 Task: Select location "New Delhi,Delhi".
Action: Mouse moved to (665, 91)
Screenshot: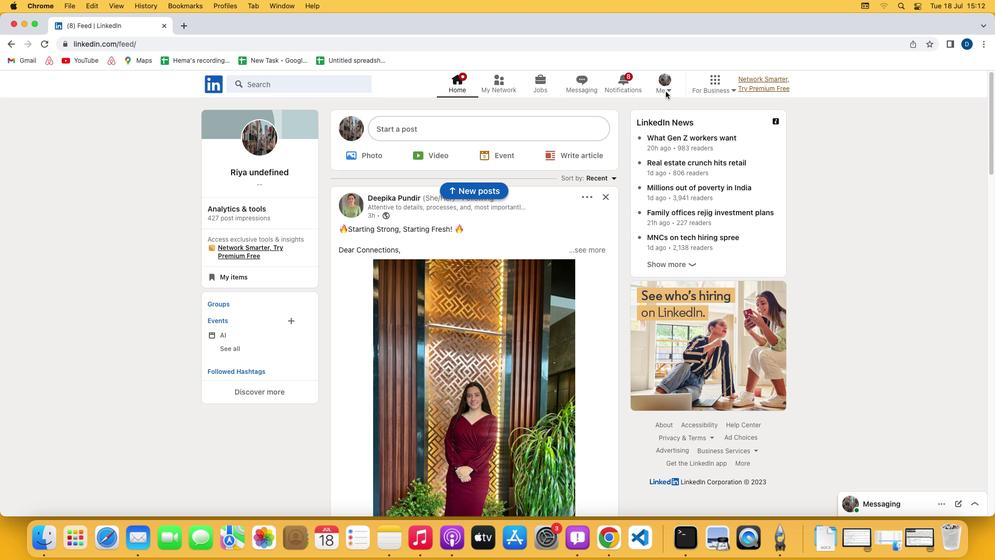 
Action: Mouse pressed left at (665, 91)
Screenshot: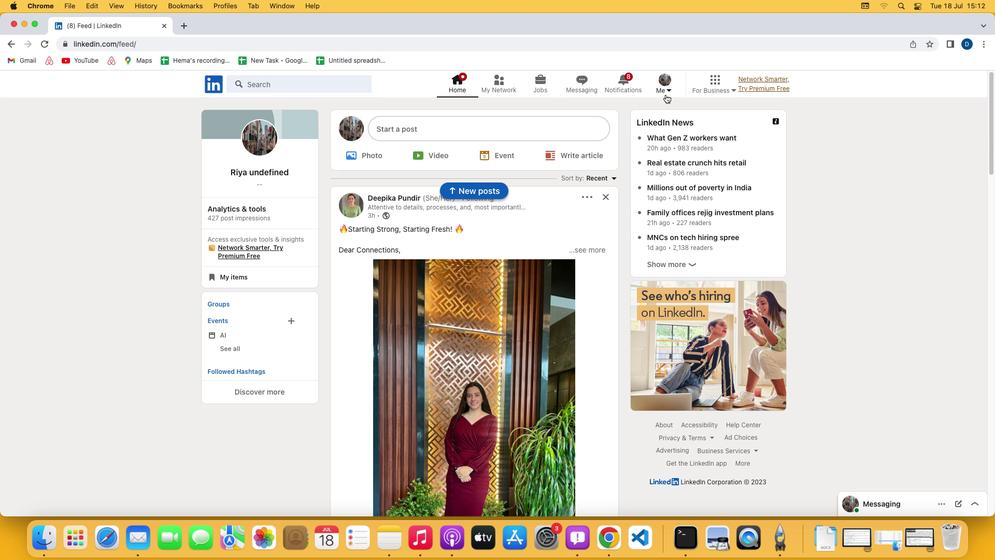 
Action: Mouse moved to (666, 90)
Screenshot: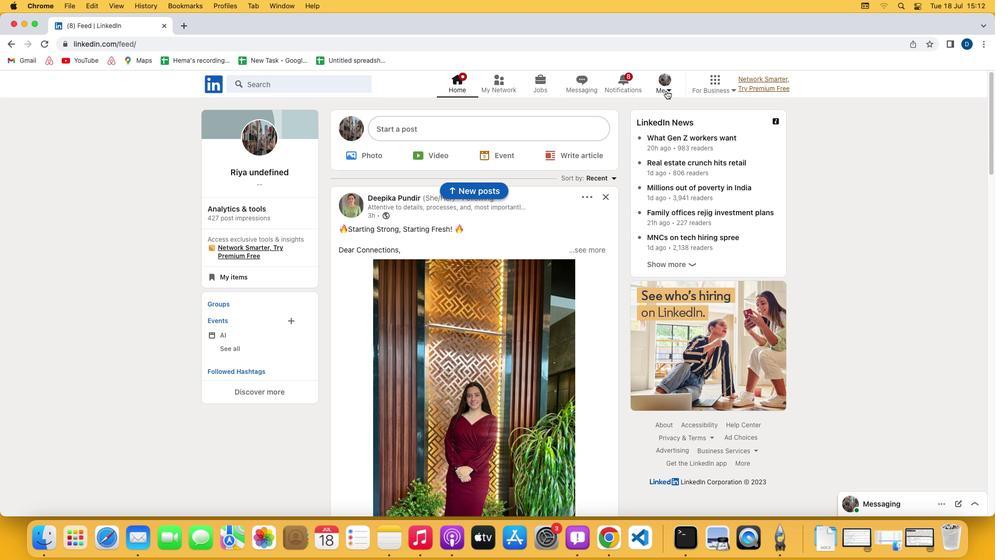 
Action: Mouse pressed left at (666, 90)
Screenshot: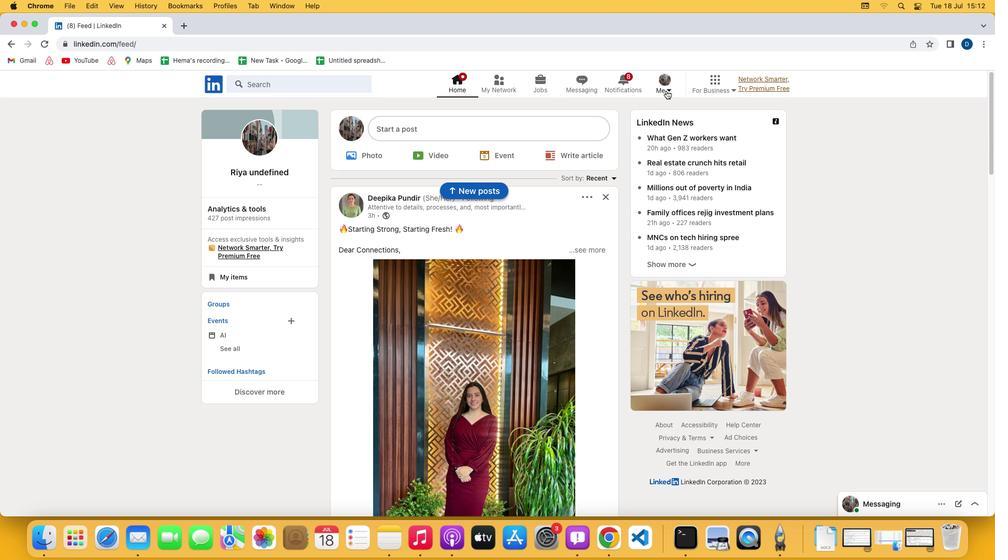 
Action: Mouse moved to (615, 144)
Screenshot: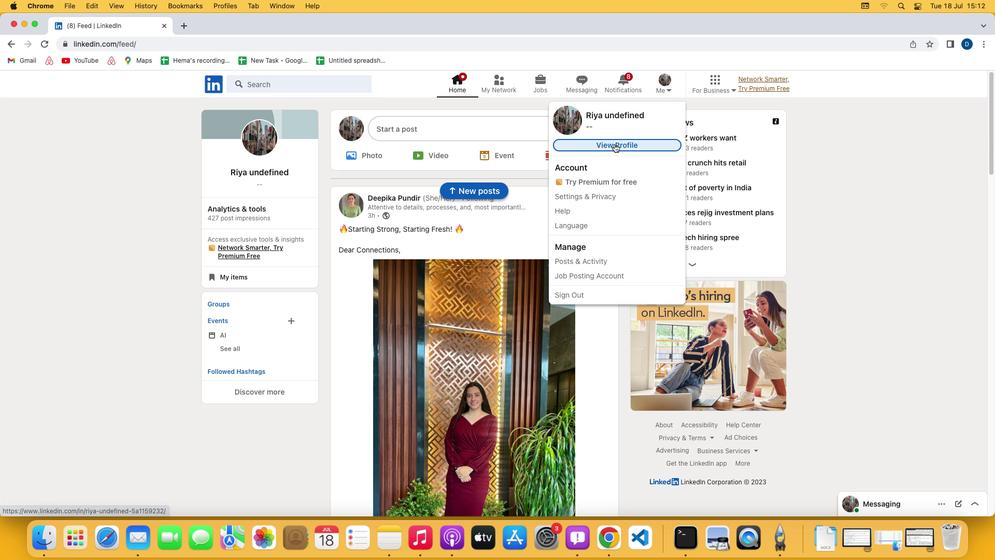 
Action: Mouse pressed left at (615, 144)
Screenshot: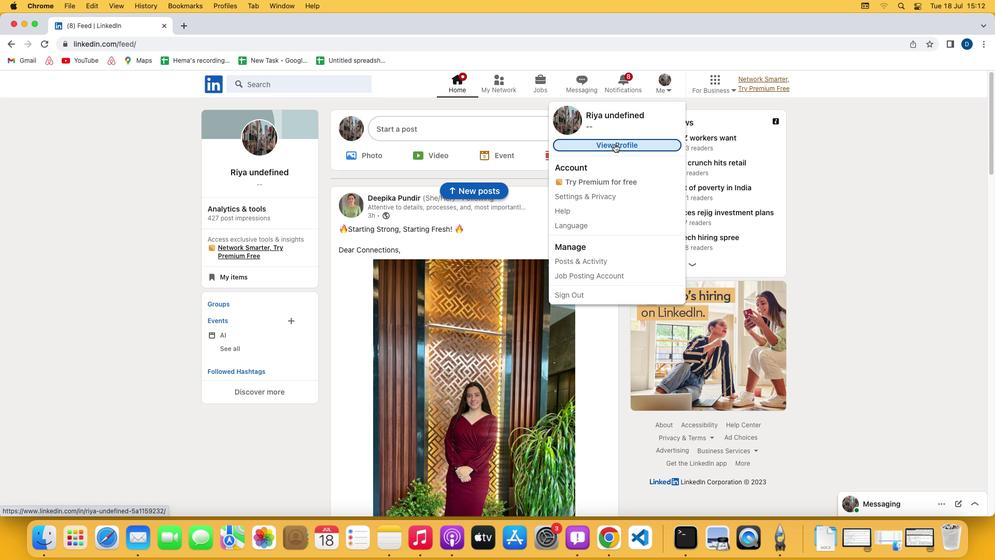 
Action: Mouse moved to (310, 351)
Screenshot: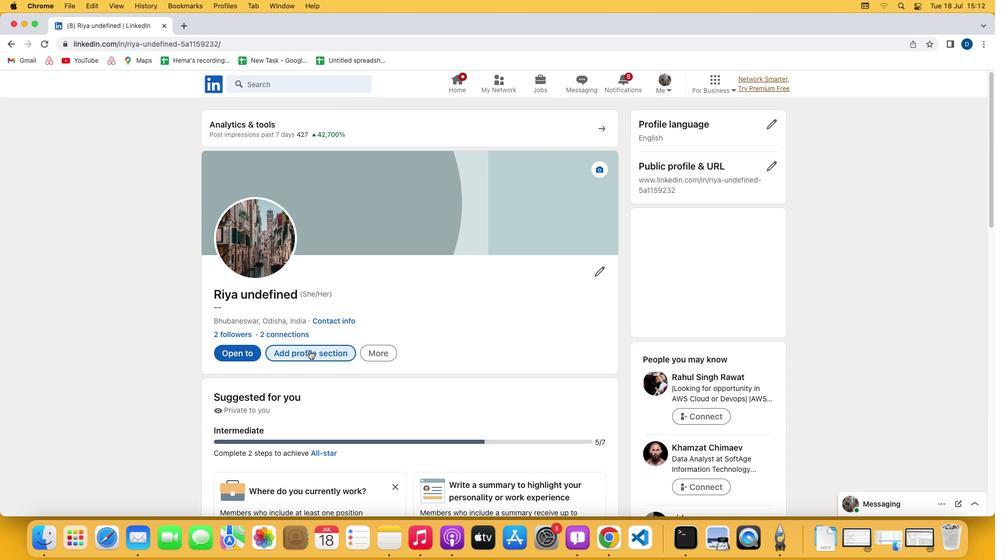 
Action: Mouse pressed left at (310, 351)
Screenshot: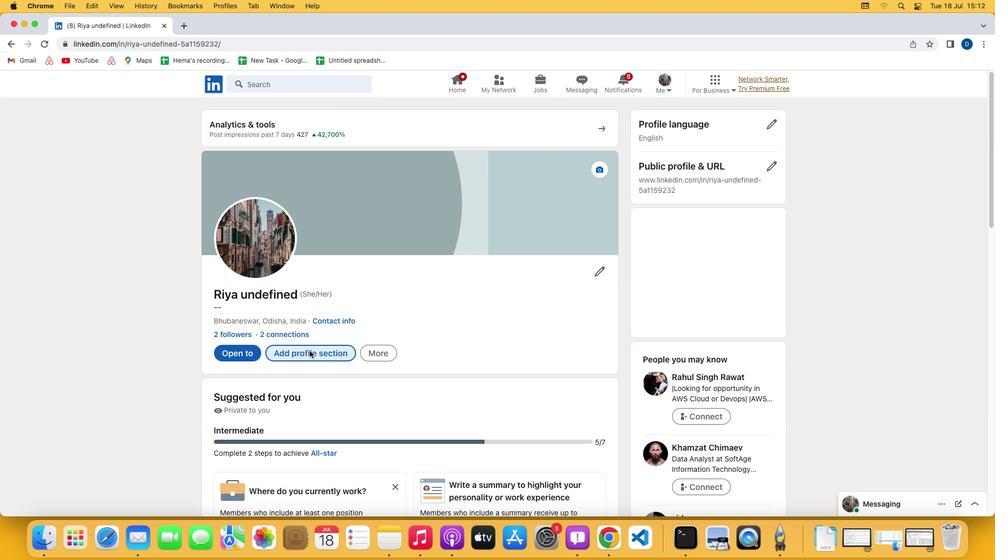 
Action: Mouse moved to (376, 254)
Screenshot: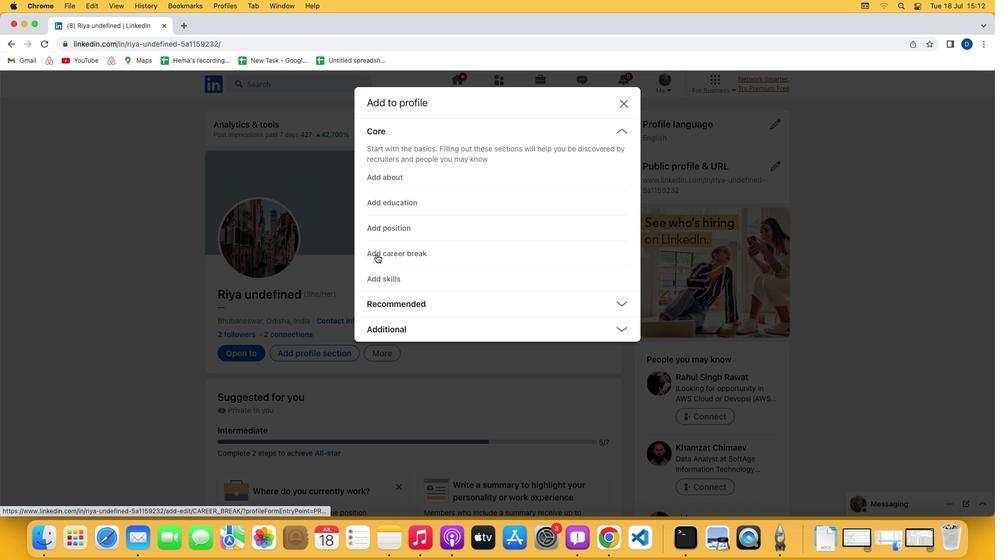 
Action: Mouse pressed left at (376, 254)
Screenshot: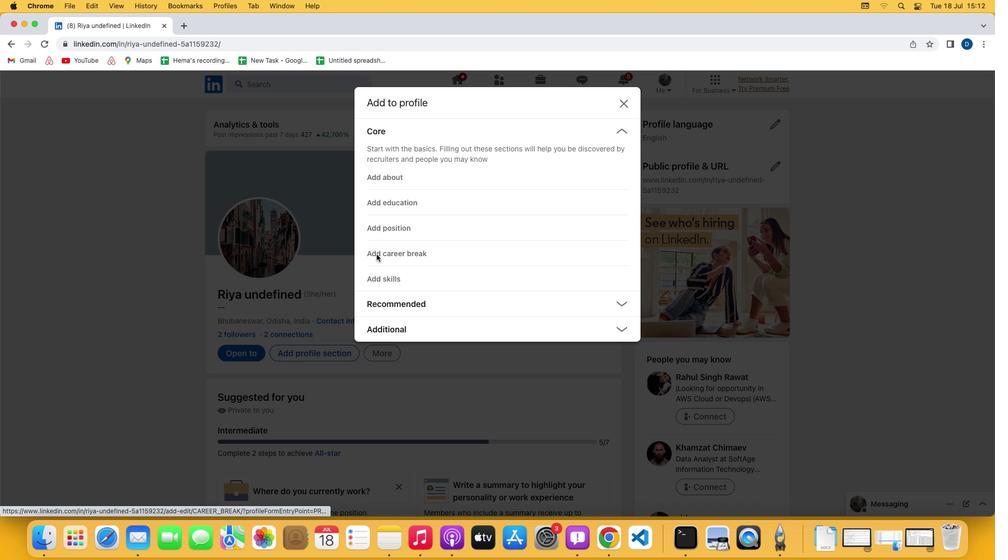 
Action: Mouse moved to (375, 238)
Screenshot: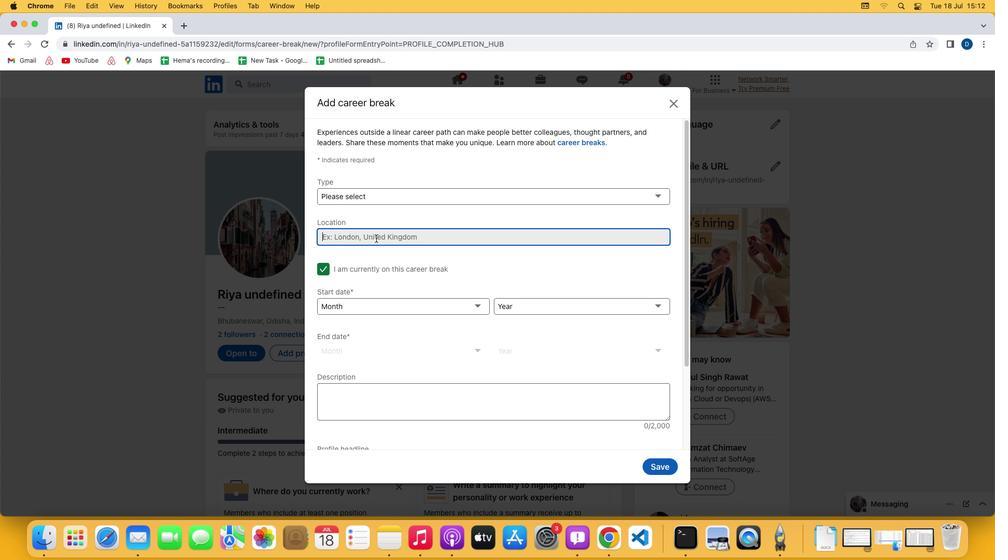 
Action: Mouse pressed left at (375, 238)
Screenshot: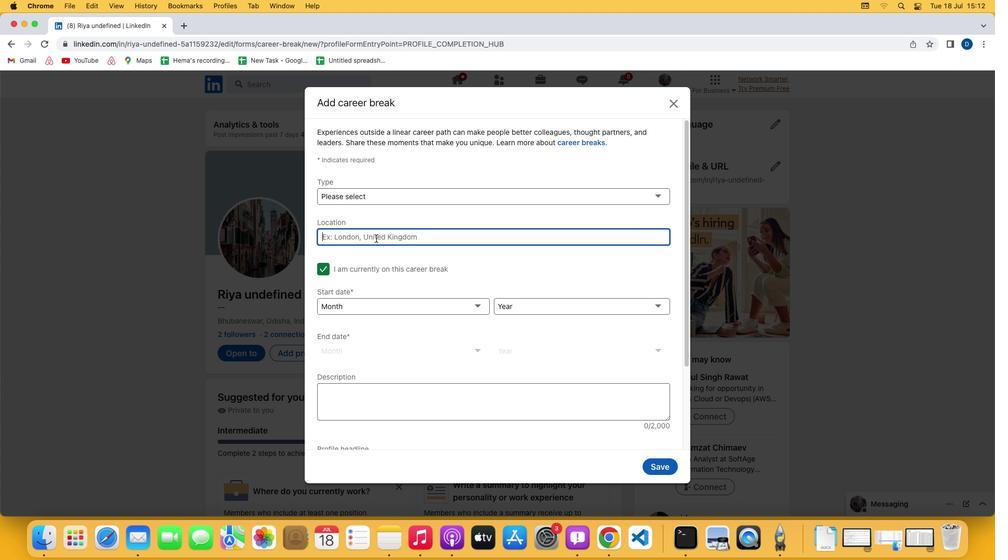 
Action: Key pressed Key.shift'N''e''w'Key.spaceKey.shift'D''e''l''h''i'
Screenshot: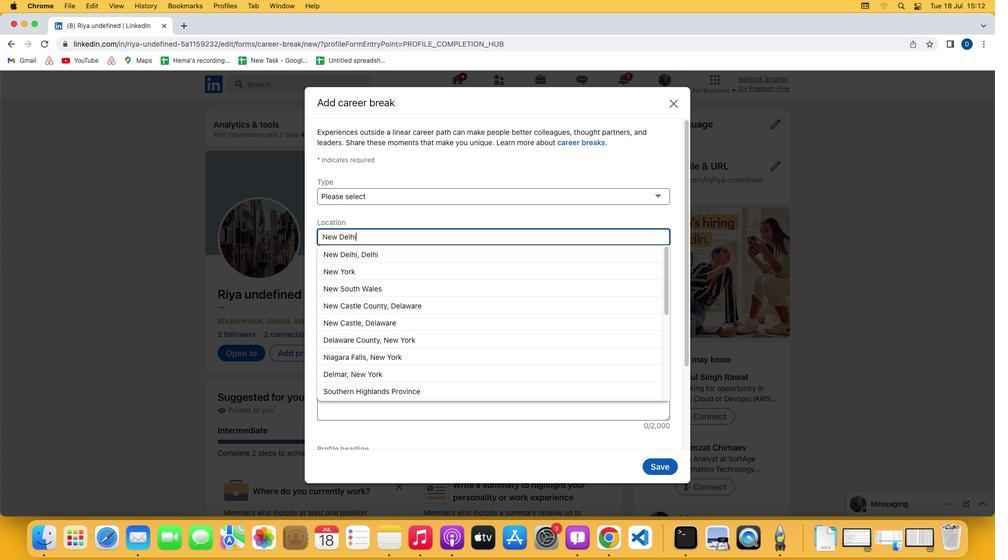 
Action: Mouse moved to (362, 257)
Screenshot: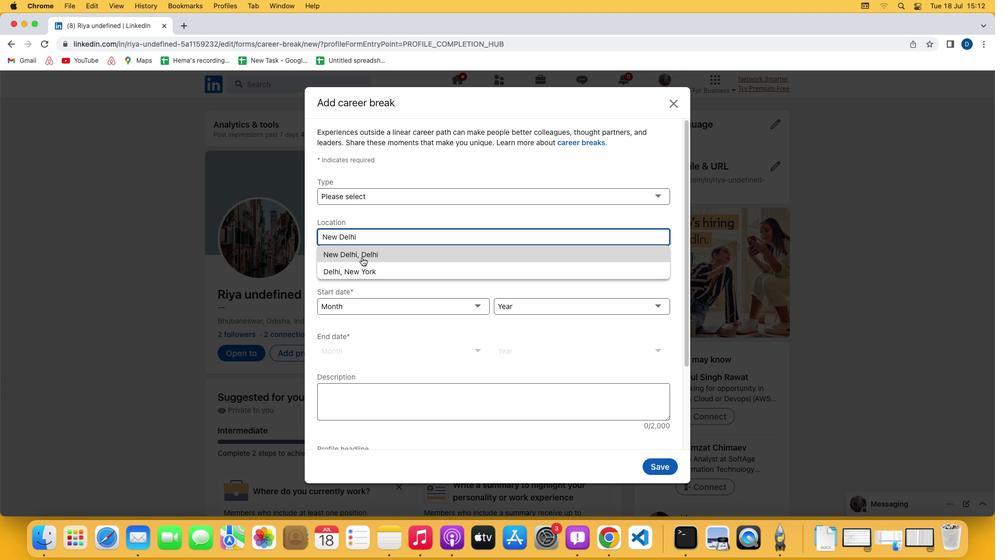 
Action: Mouse pressed left at (362, 257)
Screenshot: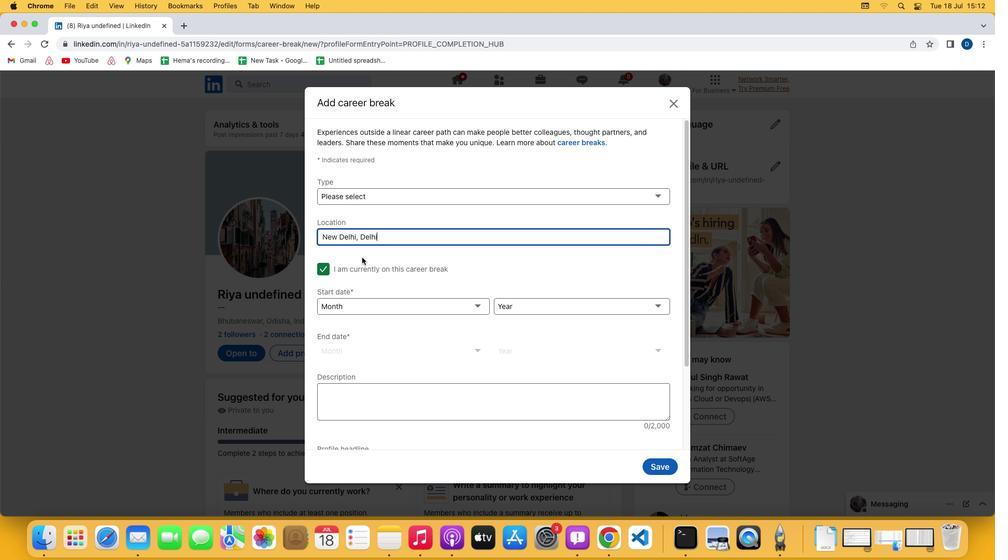
